 Task: Use the formula "ISFORMULA" in spreadsheet "Project portfolio".
Action: Mouse moved to (509, 414)
Screenshot: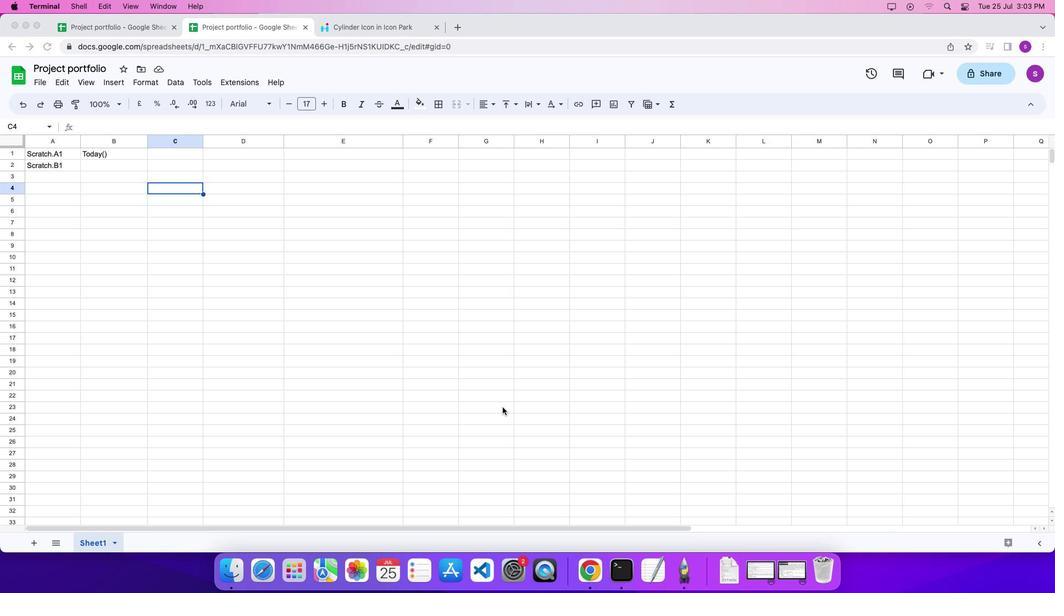
Action: Mouse pressed left at (509, 414)
Screenshot: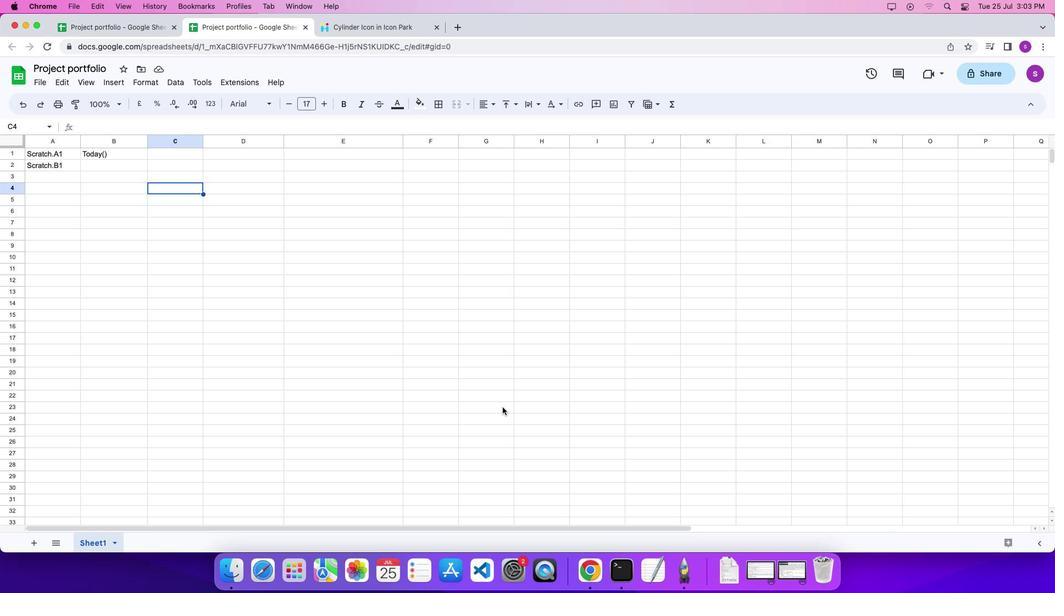 
Action: Mouse moved to (192, 164)
Screenshot: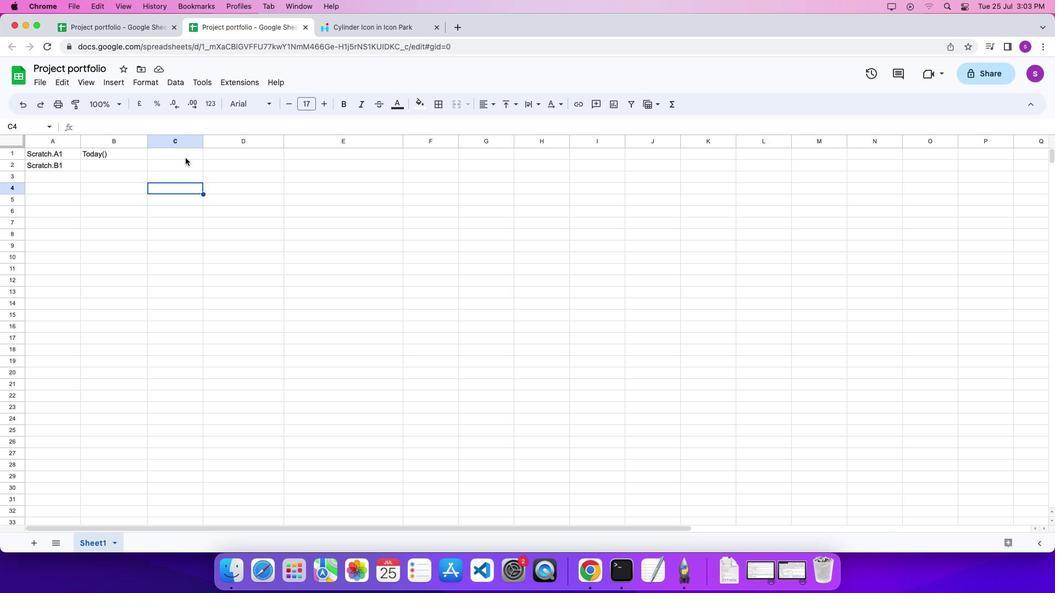 
Action: Mouse pressed left at (192, 164)
Screenshot: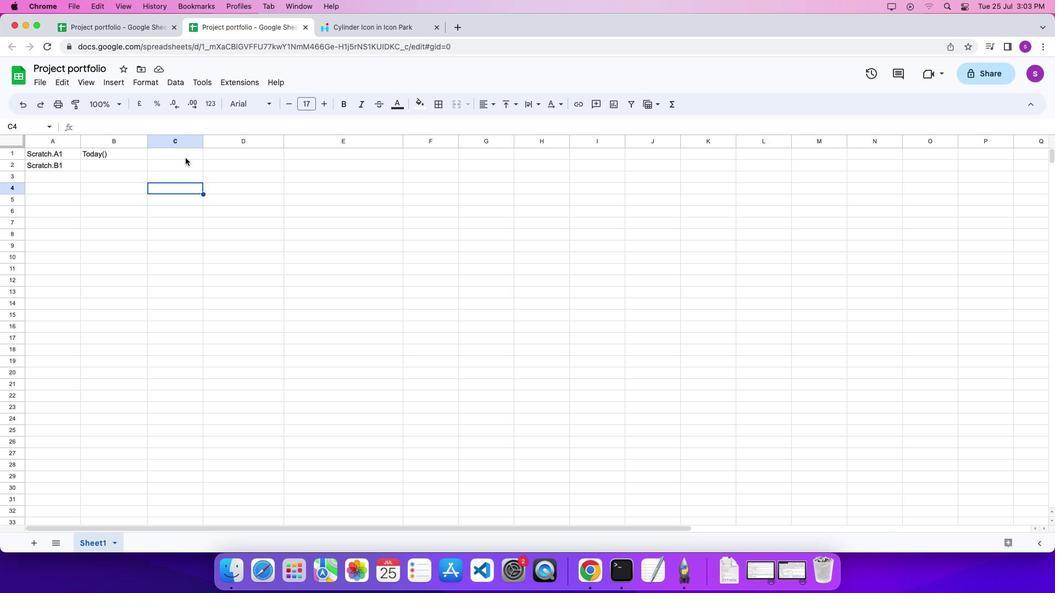 
Action: Mouse pressed left at (192, 164)
Screenshot: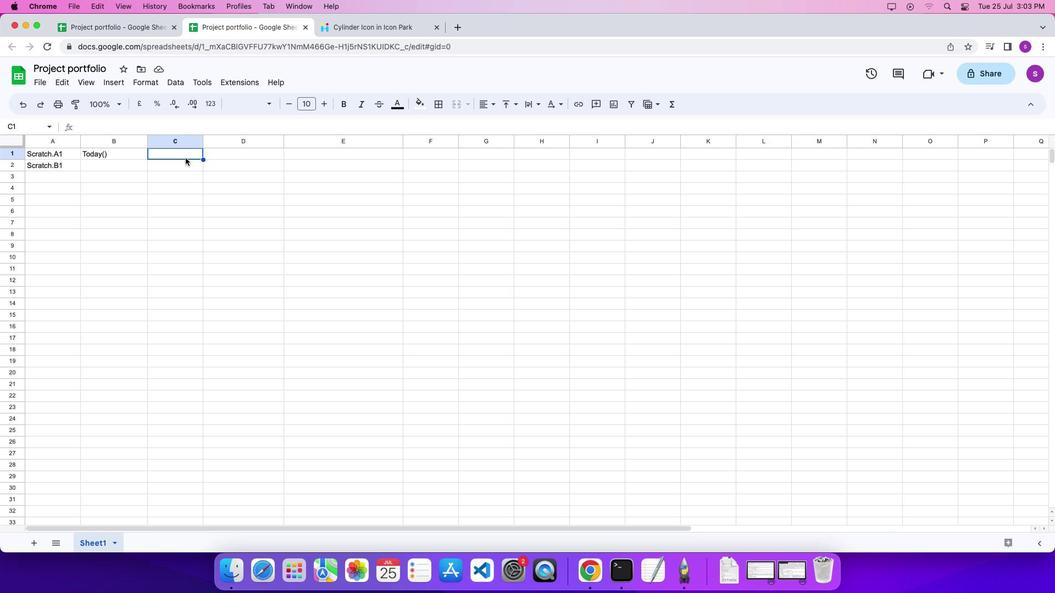 
Action: Key pressed '='
Screenshot: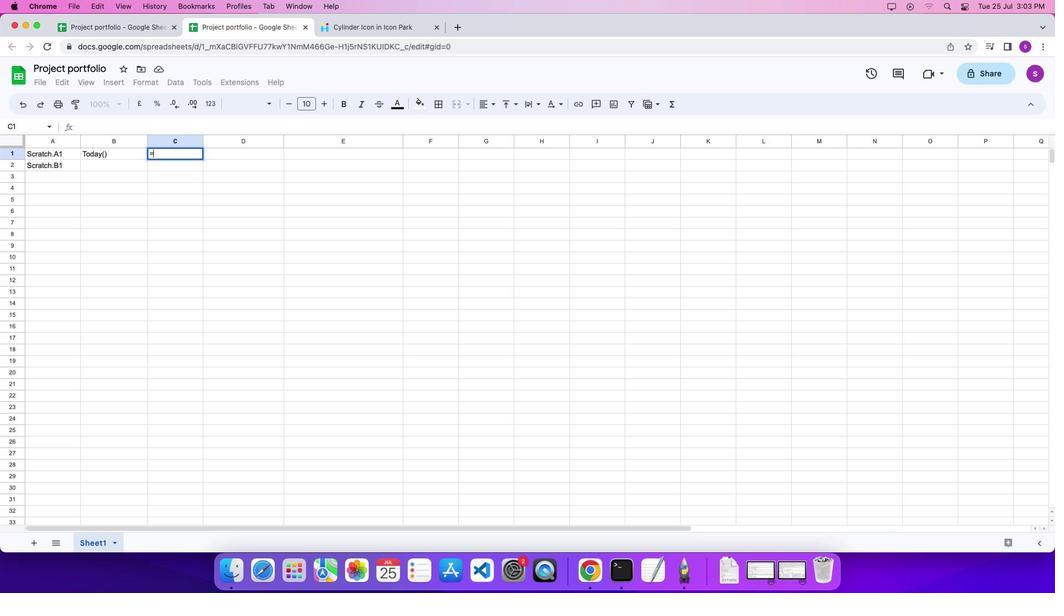 
Action: Mouse moved to (681, 103)
Screenshot: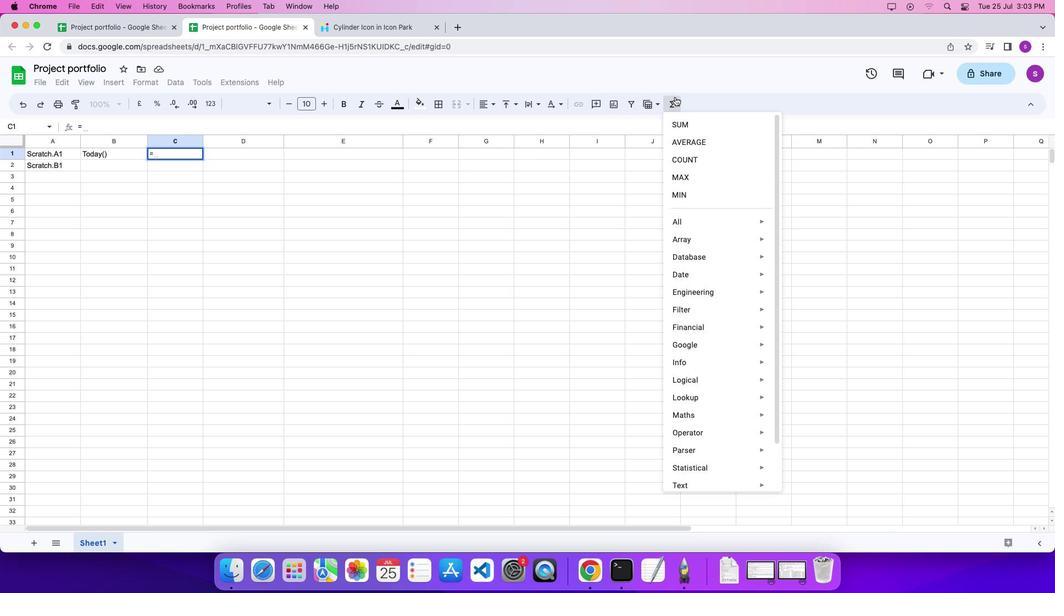 
Action: Mouse pressed left at (681, 103)
Screenshot: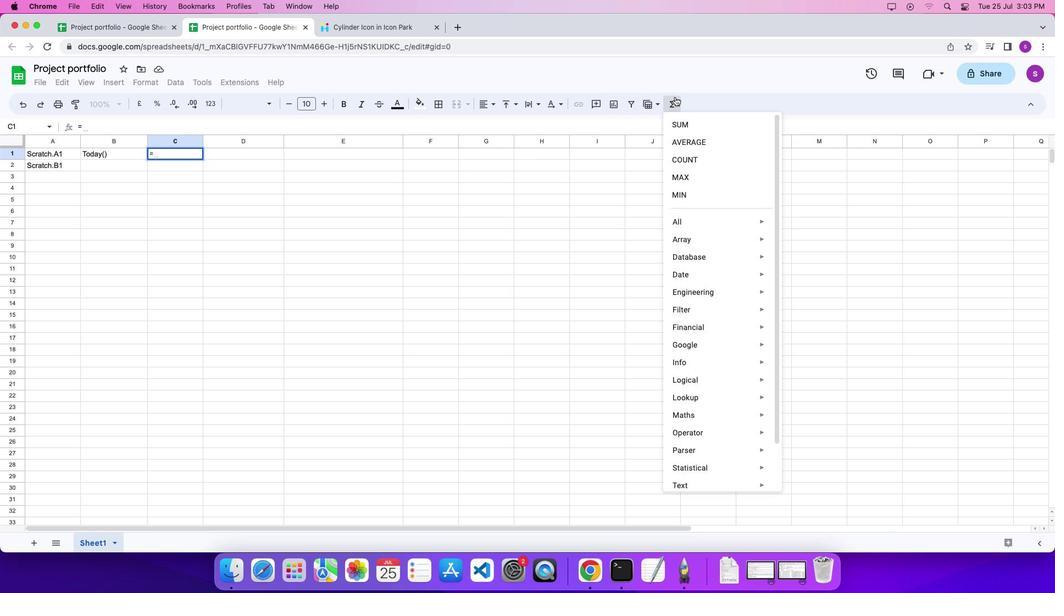 
Action: Mouse moved to (833, 498)
Screenshot: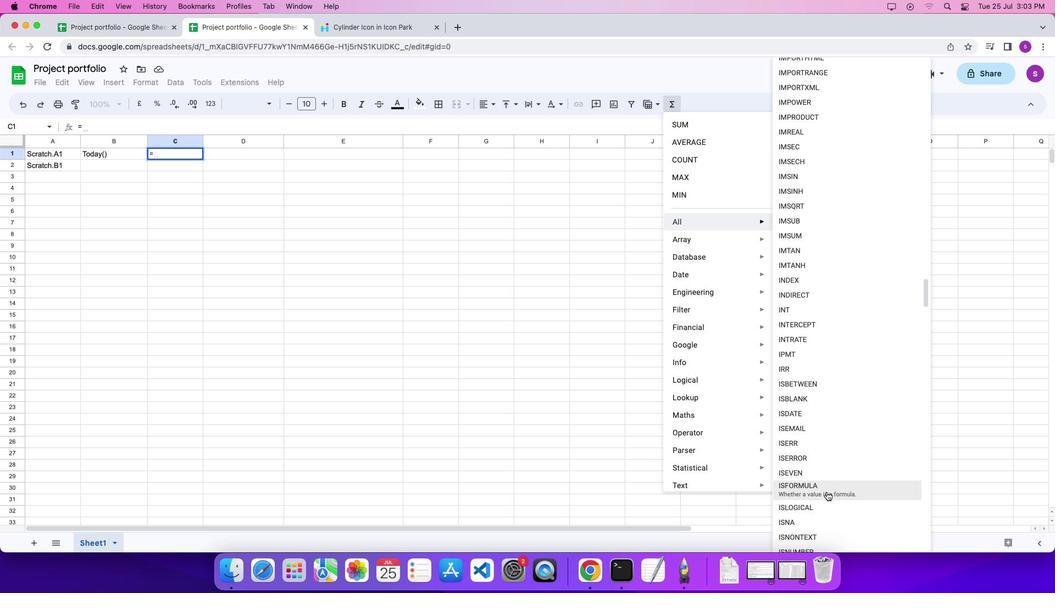 
Action: Mouse pressed left at (833, 498)
Screenshot: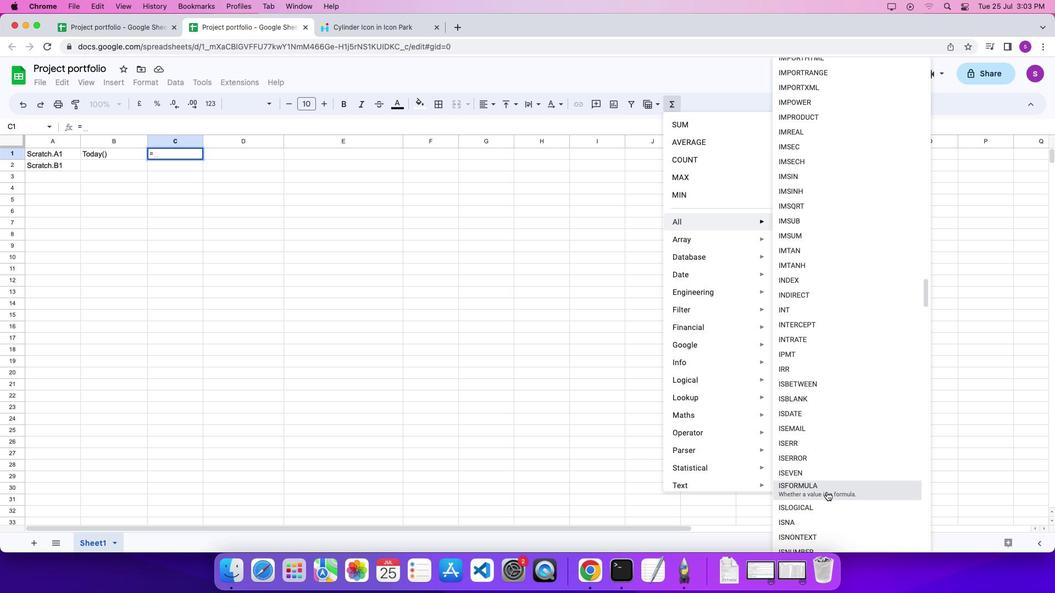 
Action: Mouse moved to (116, 157)
Screenshot: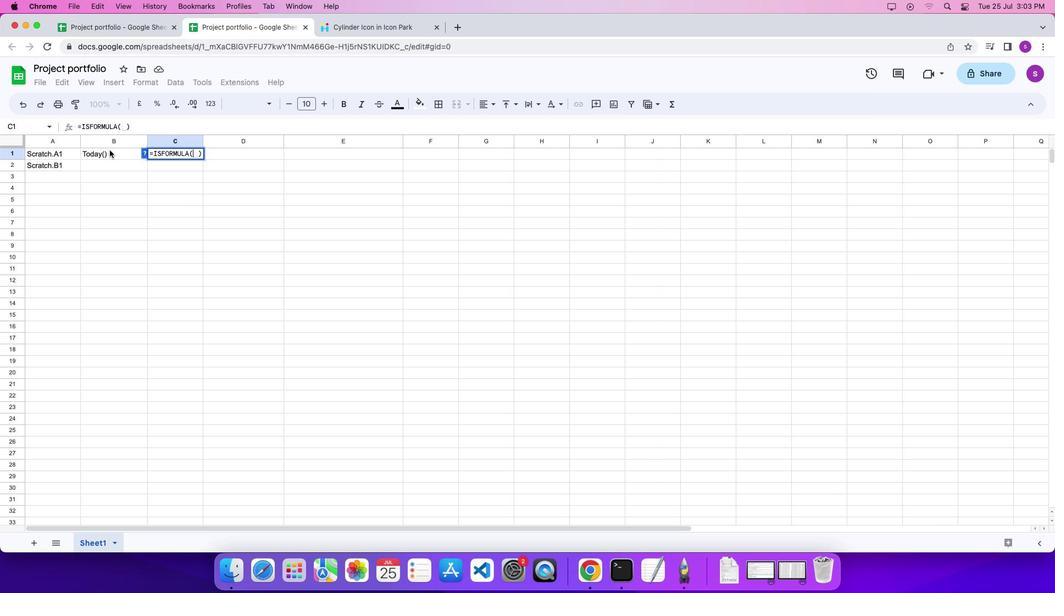
Action: Mouse pressed left at (116, 157)
Screenshot: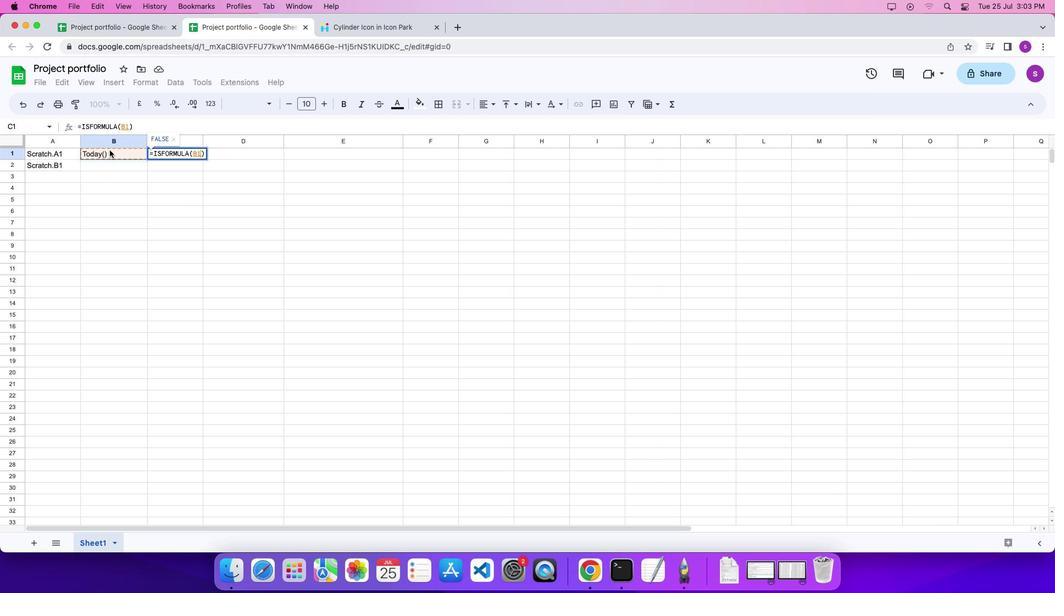
Action: Mouse moved to (144, 165)
Screenshot: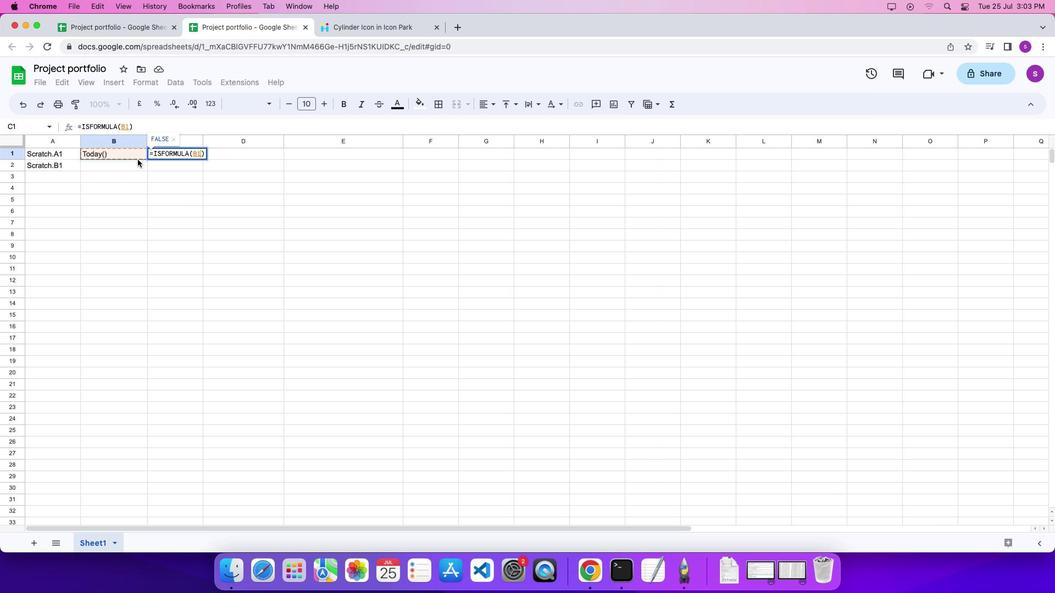 
Action: Key pressed '\x03'
Screenshot: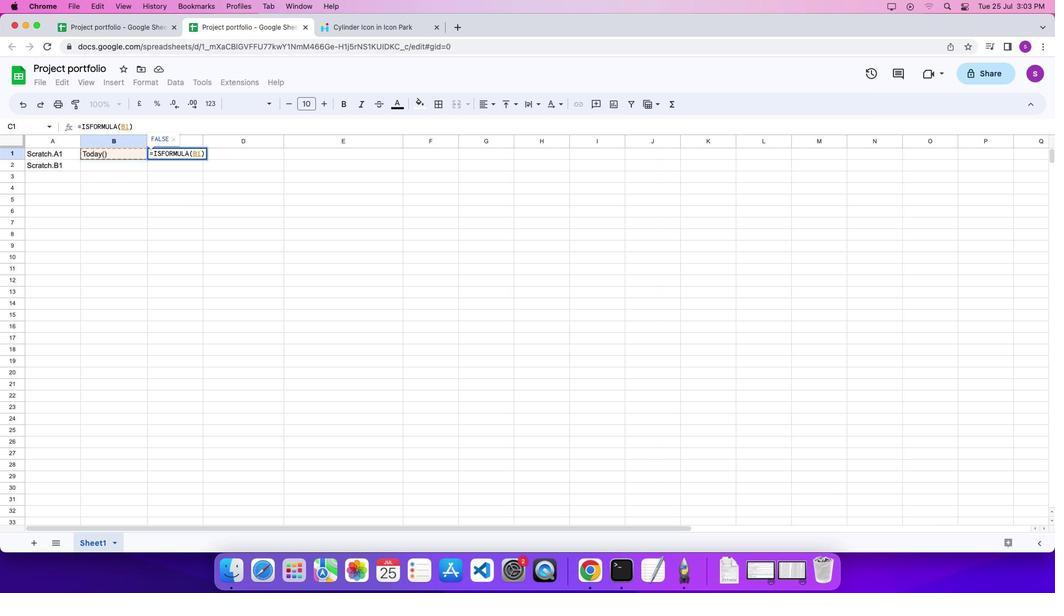 
